 Task: Create Card Quality Control Planning in Board Product Development Best Practices to Workspace Commercial Mortgages. Create Card Social Media Conference Review in Board Customer Relationship Management to Workspace Commercial Mortgages. Create Card Quality Control Planning in Board Social Media Influencer Contest Strategy and Execution to Workspace Commercial Mortgages
Action: Mouse moved to (31, 268)
Screenshot: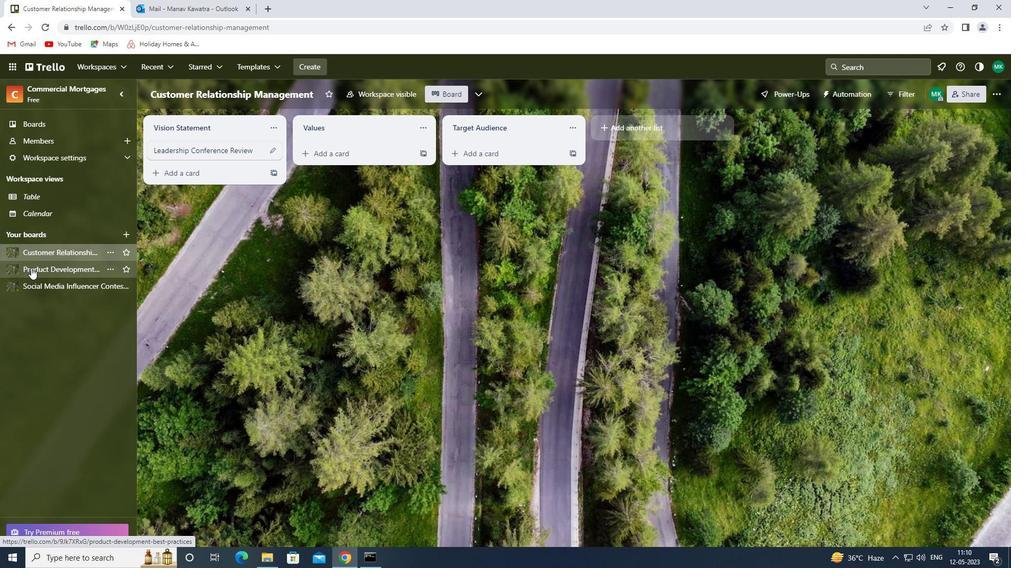 
Action: Mouse pressed left at (31, 268)
Screenshot: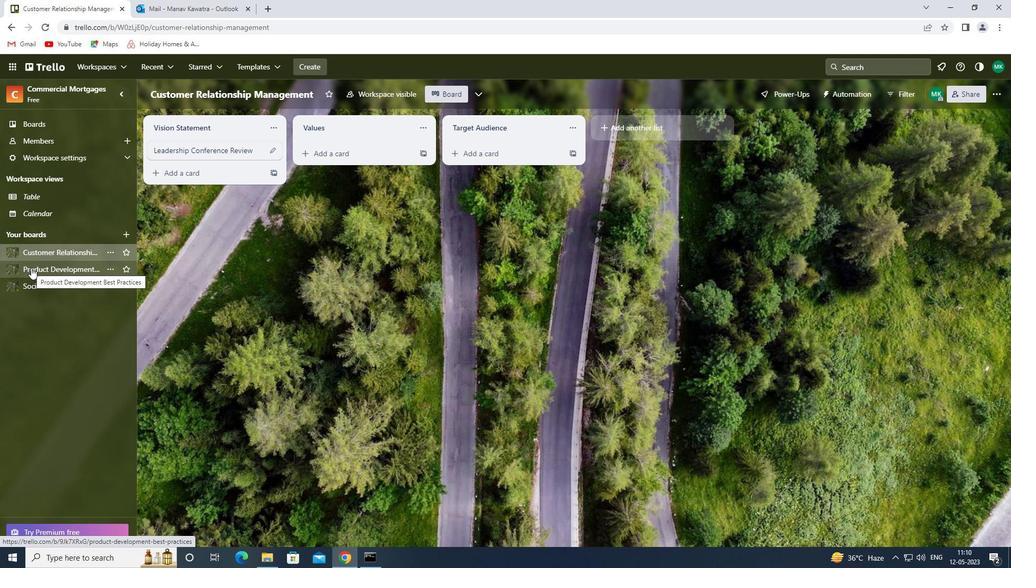 
Action: Mouse moved to (349, 154)
Screenshot: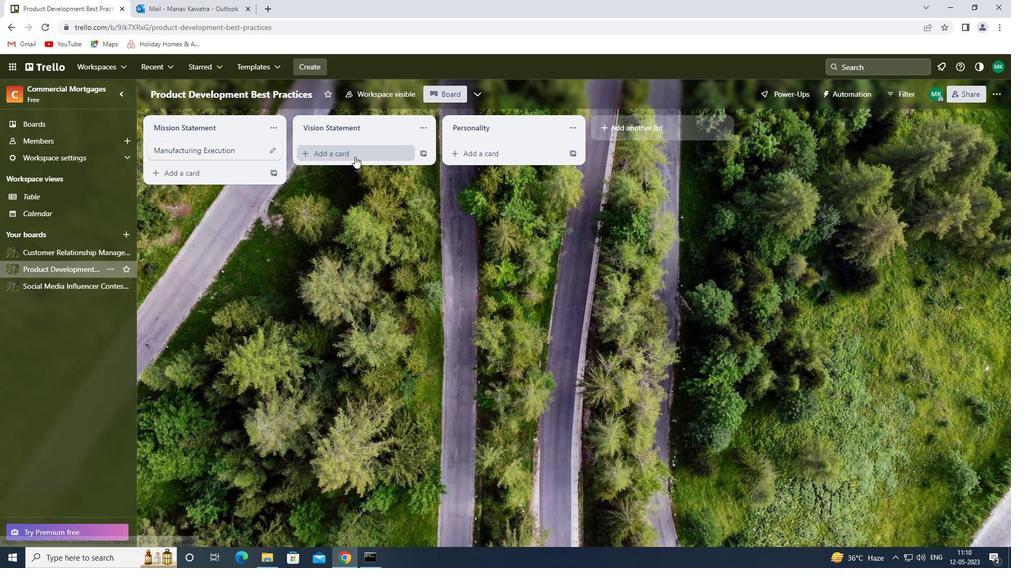 
Action: Mouse pressed left at (349, 154)
Screenshot: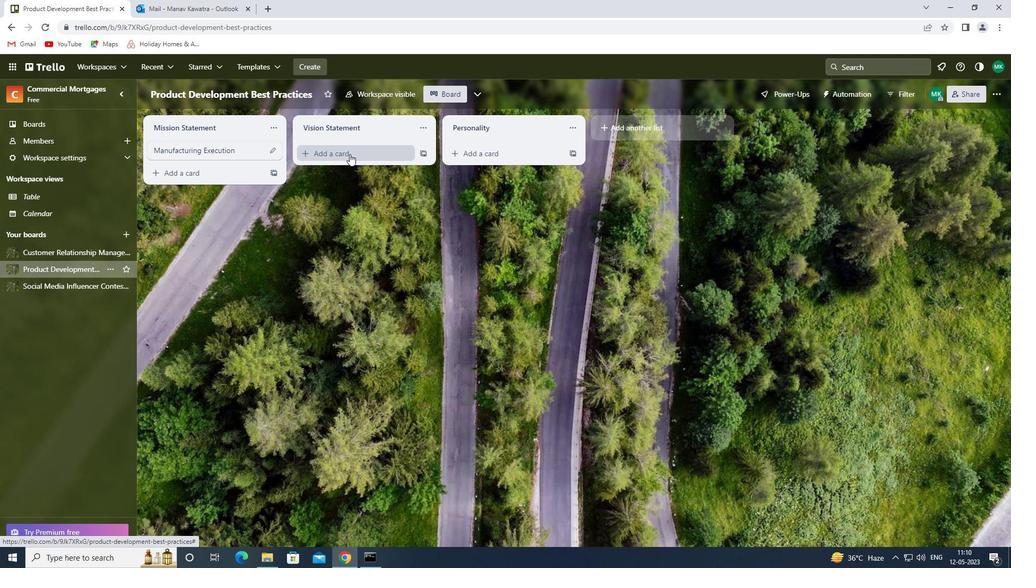 
Action: Mouse moved to (316, 158)
Screenshot: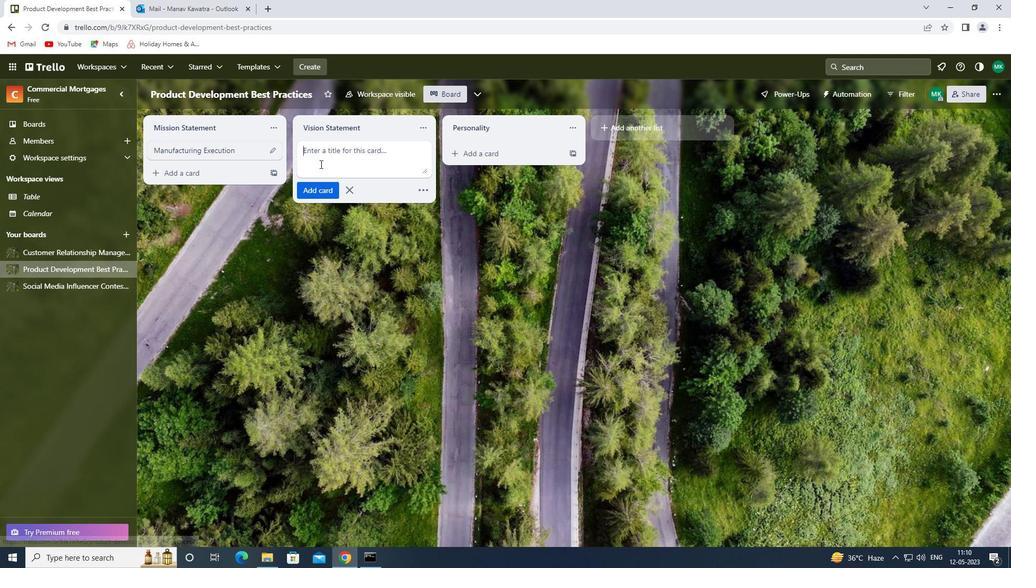 
Action: Mouse pressed left at (316, 158)
Screenshot: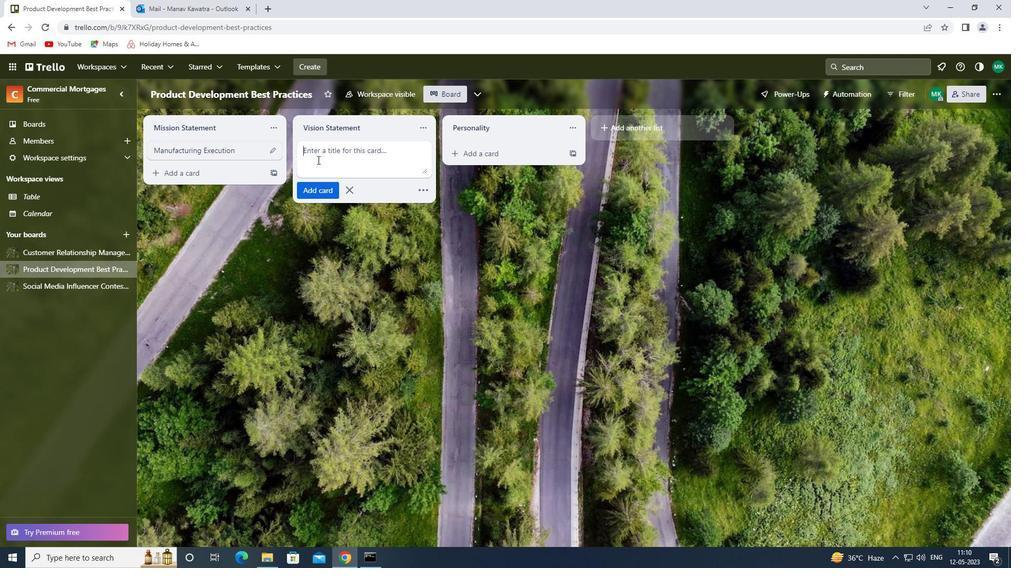 
Action: Key pressed <Key.shift><Key.shift><Key.shift><Key.shift><Key.shift><Key.shift><Key.shift><Key.shift><Key.shift><Key.shift><Key.shift><Key.shift><Key.shift><Key.shift><Key.shift><Key.shift><Key.shift><Key.shift><Key.shift><Key.shift><Key.shift><Key.shift><Key.shift><Key.shift><Key.shift><Key.shift><Key.shift><Key.shift><Key.shift><Key.shift><Key.shift><Key.shift><Key.shift><Key.shift><Key.shift><Key.shift><Key.shift><Key.shift><Key.shift><Key.shift><Key.shift><Key.shift><Key.shift><Key.shift><Key.shift><Key.shift><Key.shift><Key.shift><Key.shift><Key.shift><Key.shift><Key.shift><Key.shift><Key.shift><Key.shift><Key.shift><Key.shift><Key.shift><Key.shift><Key.shift><Key.shift><Key.shift><Key.shift><Key.shift><Key.shift><Key.shift><Key.shift><Key.shift><Key.shift><Key.shift><Key.shift><Key.shift><Key.shift><Key.shift><Key.shift><Key.shift><Key.shift><Key.shift><Key.shift><Key.shift><Key.shift><Key.shift><Key.shift><Key.shift><Key.shift><Key.shift><Key.shift><Key.shift><Key.shift>QUALITY<Key.space><Key.shift>CONTROL<Key.space><Key.shift>PLANNING<Key.enter>
Screenshot: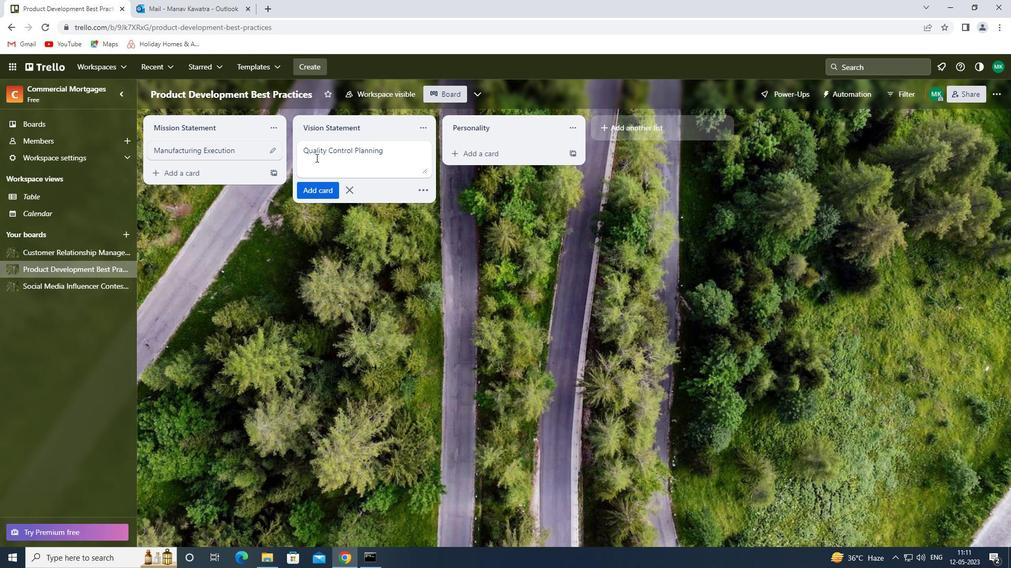 
Action: Mouse moved to (64, 253)
Screenshot: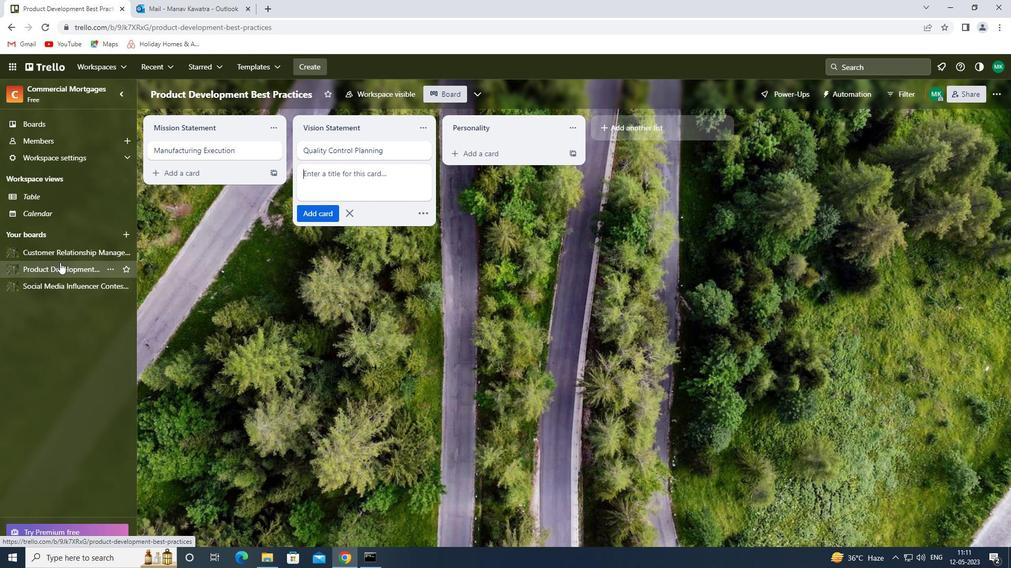 
Action: Mouse pressed left at (64, 253)
Screenshot: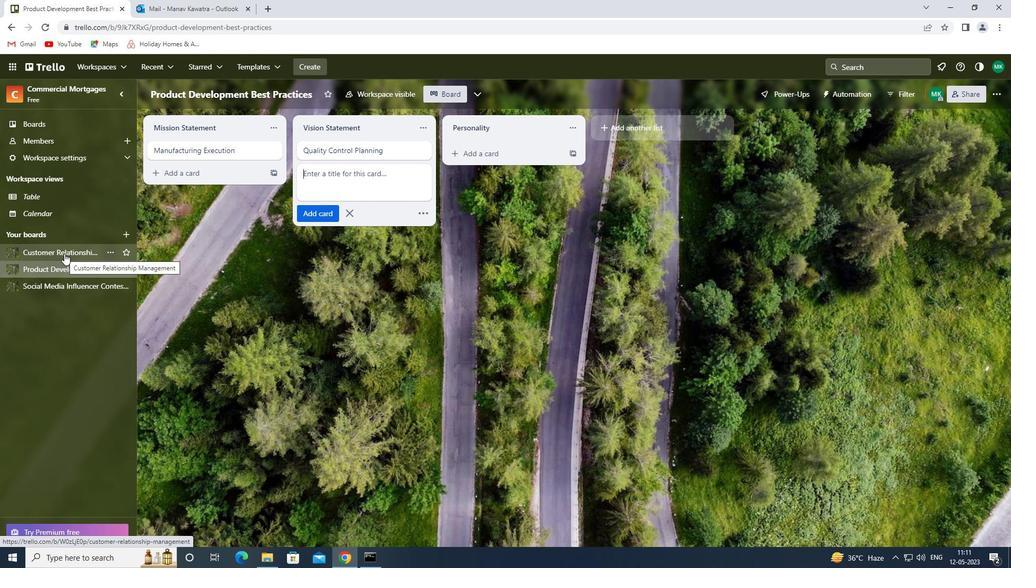 
Action: Mouse moved to (329, 153)
Screenshot: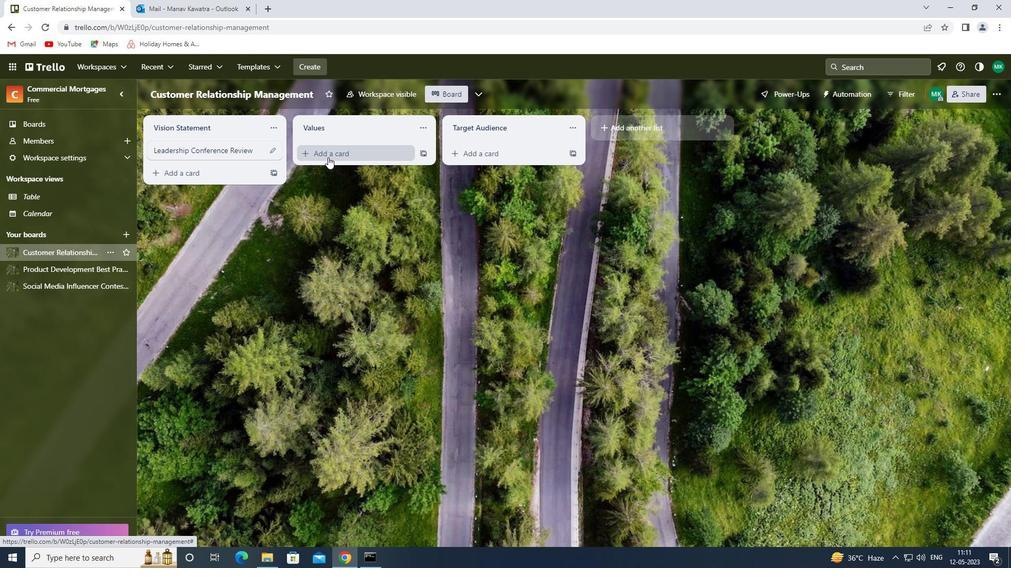 
Action: Mouse pressed left at (329, 153)
Screenshot: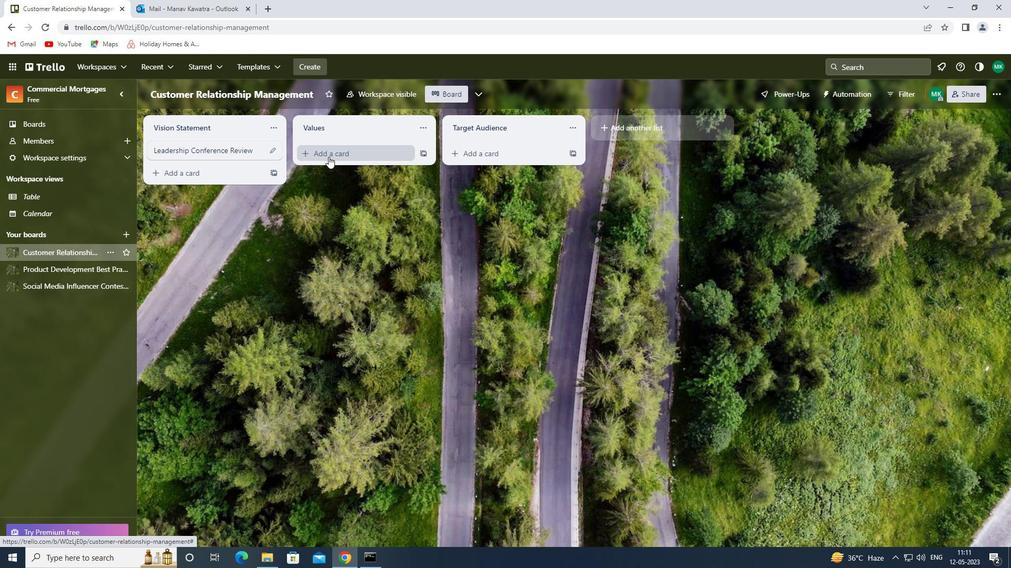 
Action: Mouse pressed left at (329, 153)
Screenshot: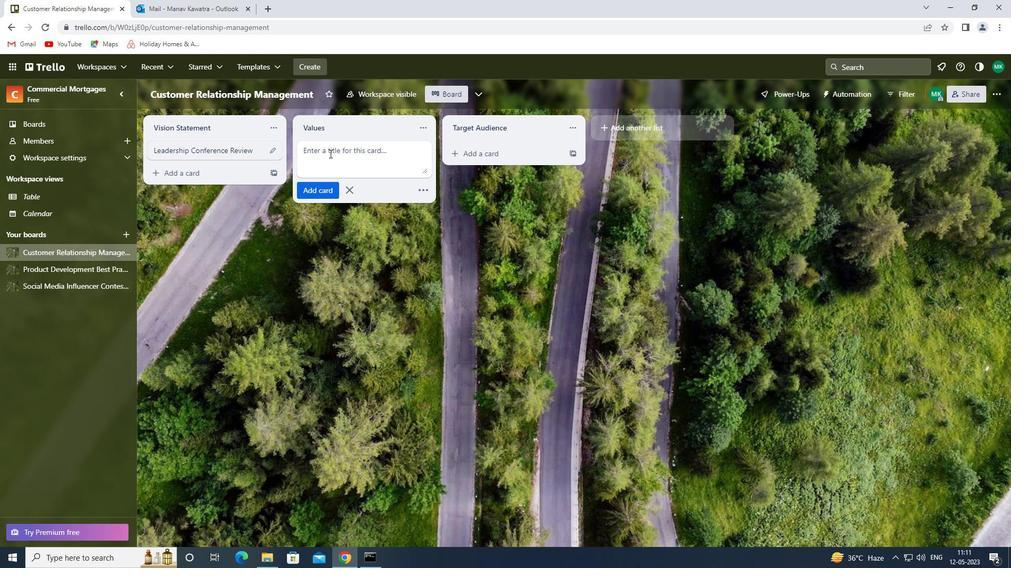 
Action: Key pressed <Key.shift>SOCIAL<Key.space><Key.shift>MEDIA<Key.space><Key.shift>CONFERENCE<Key.space><Key.shift><Key.shift><Key.shift><Key.shift>REVIEW<Key.enter>
Screenshot: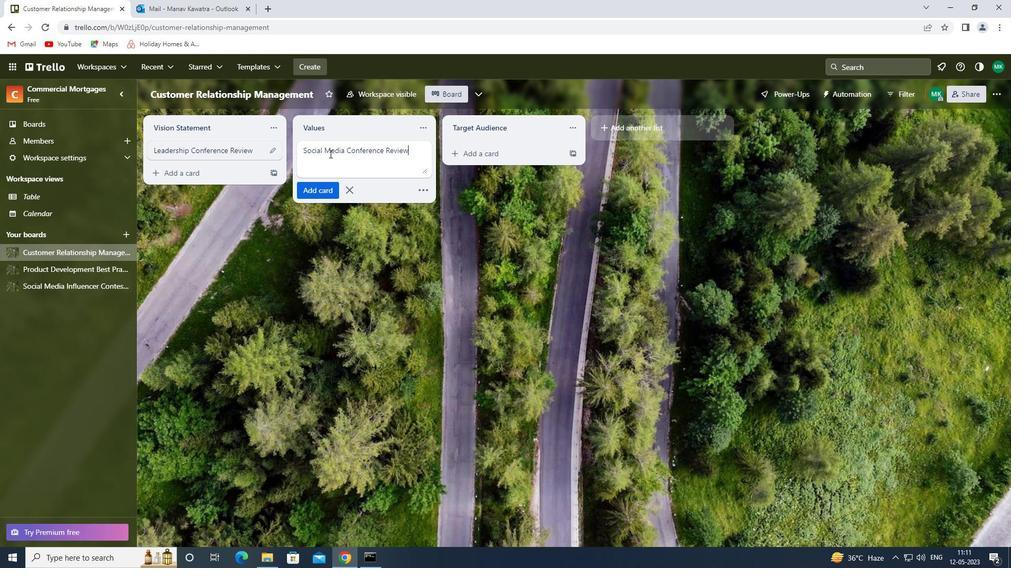 
Action: Mouse moved to (69, 287)
Screenshot: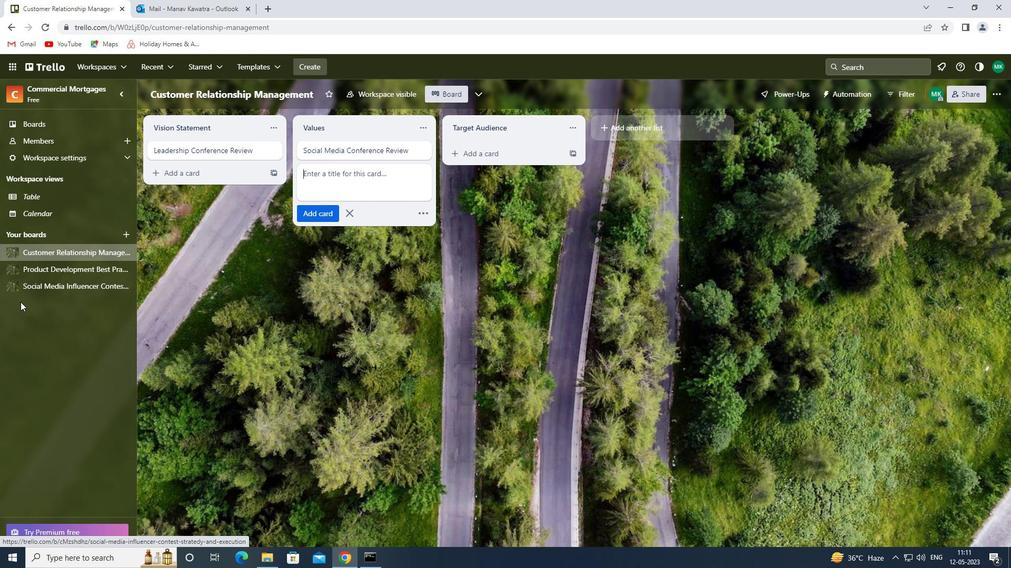 
Action: Mouse pressed left at (69, 287)
Screenshot: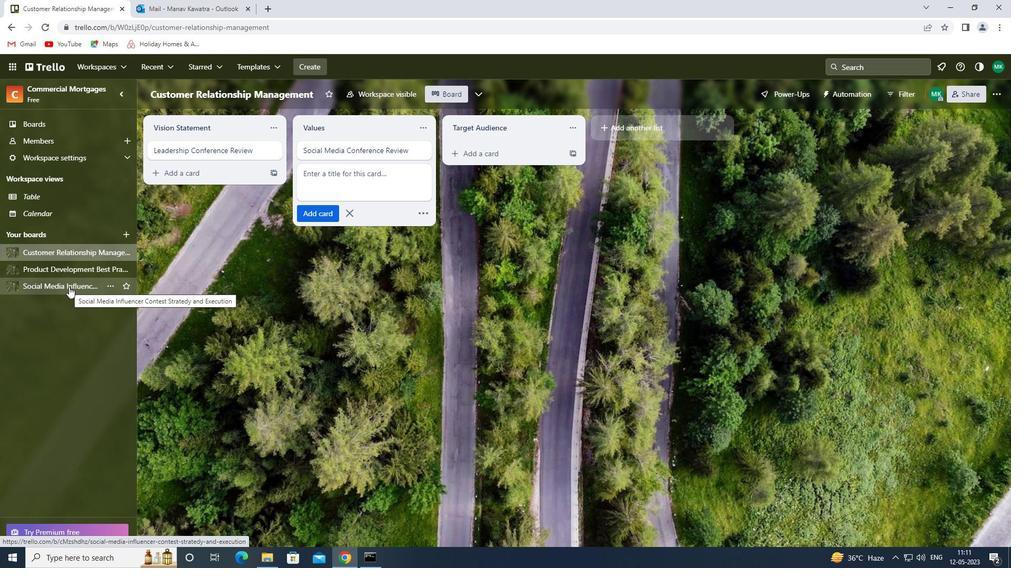 
Action: Mouse moved to (343, 150)
Screenshot: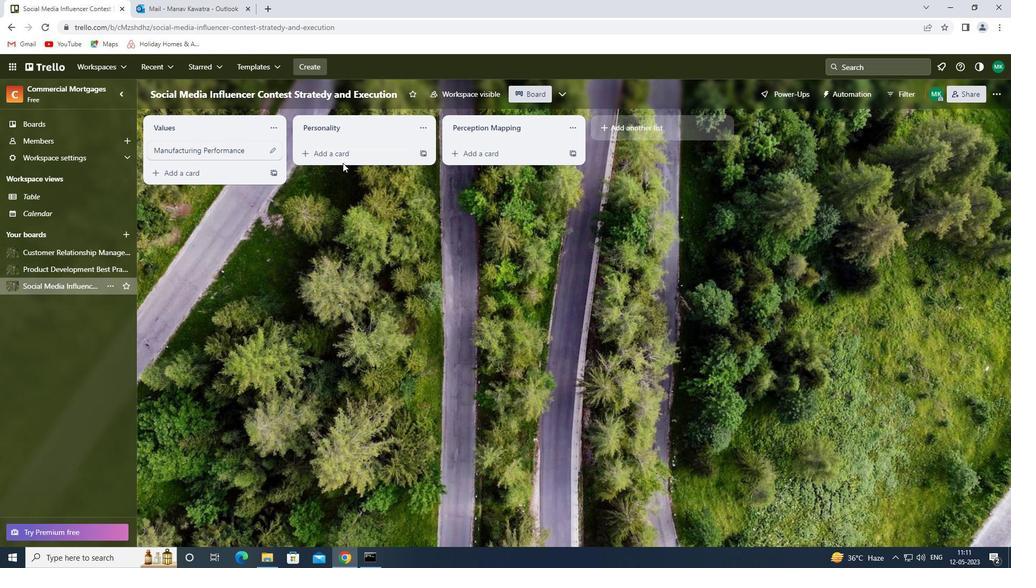 
Action: Mouse pressed left at (343, 150)
Screenshot: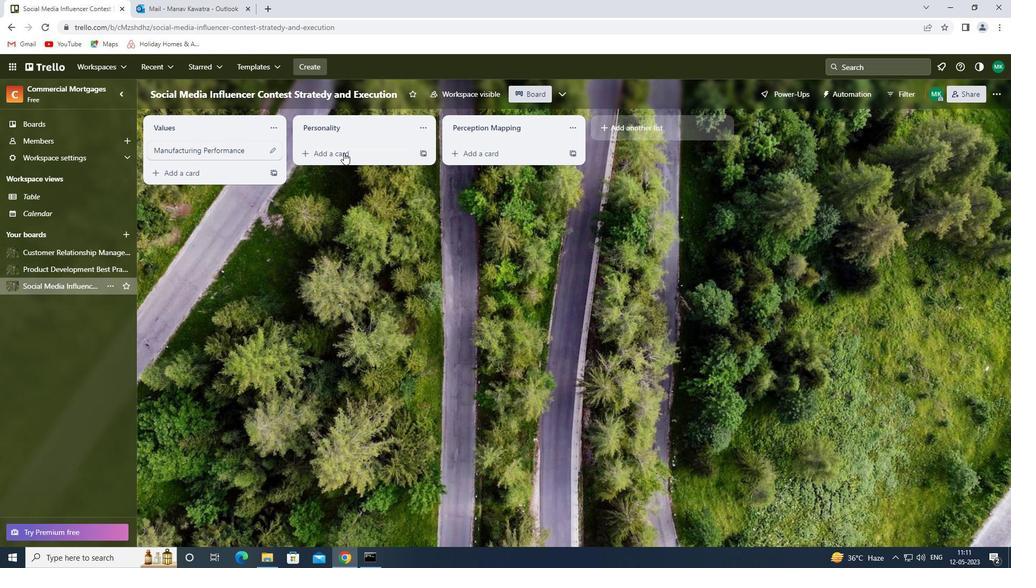 
Action: Mouse moved to (319, 156)
Screenshot: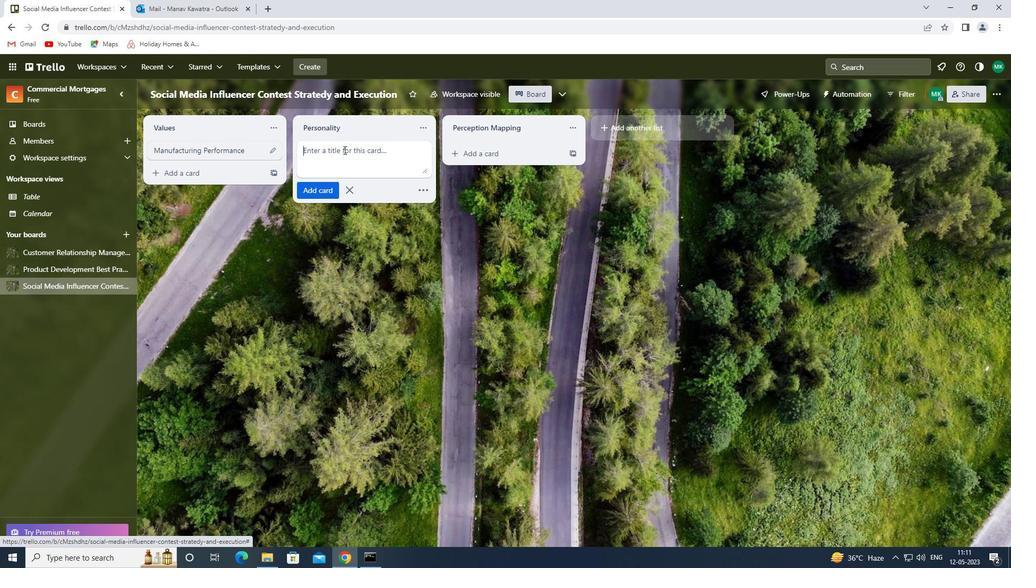 
Action: Mouse pressed left at (319, 156)
Screenshot: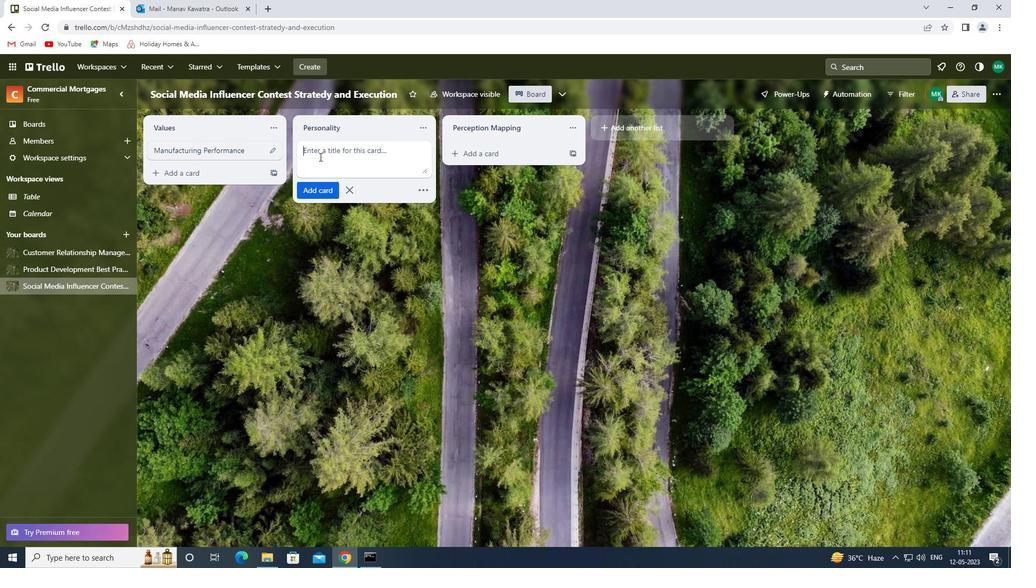 
Action: Key pressed <Key.shift>QUALITY<Key.space><Key.shift>CONTROL<Key.space><Key.shift>PLANNING<Key.enter>
Screenshot: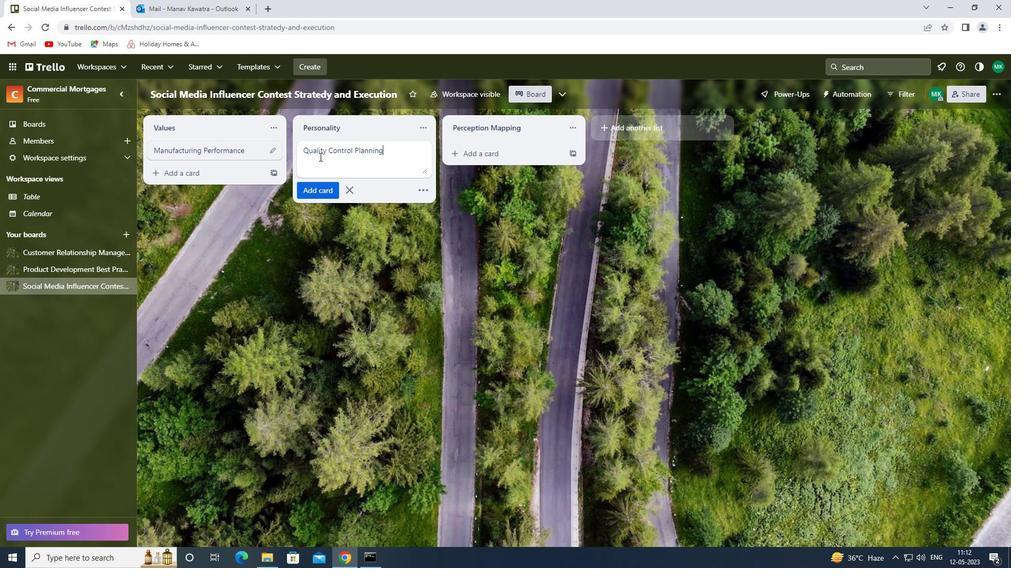 
